 Task: Search for emails categorized as 'Red category'.
Action: Mouse moved to (478, 10)
Screenshot: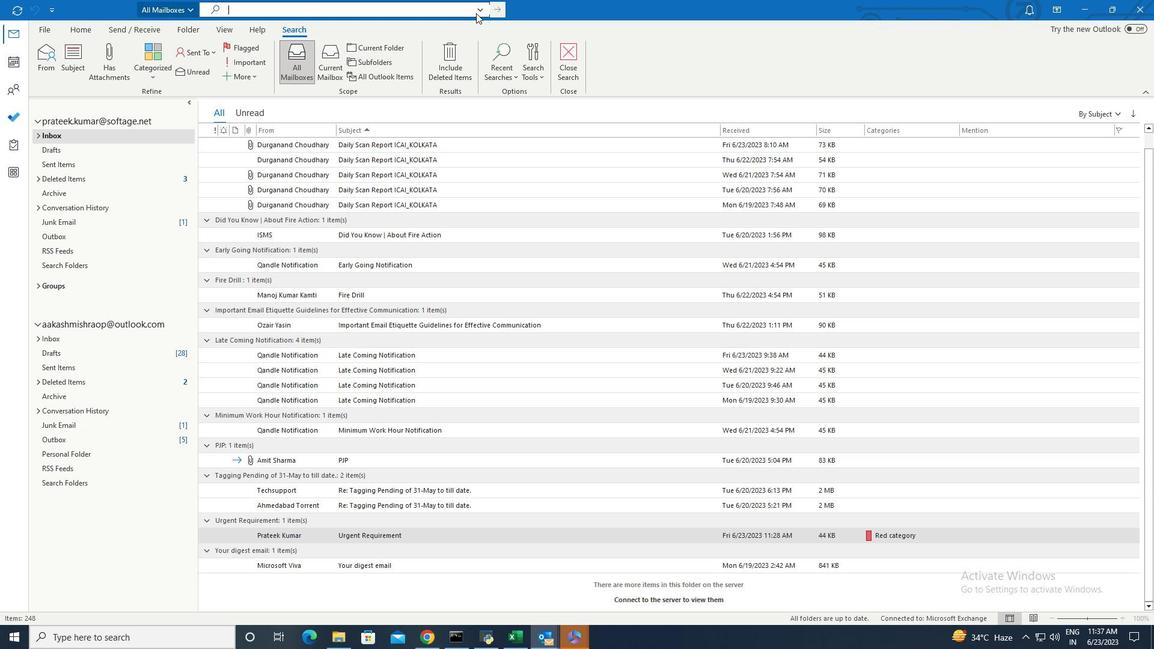 
Action: Mouse pressed left at (478, 10)
Screenshot: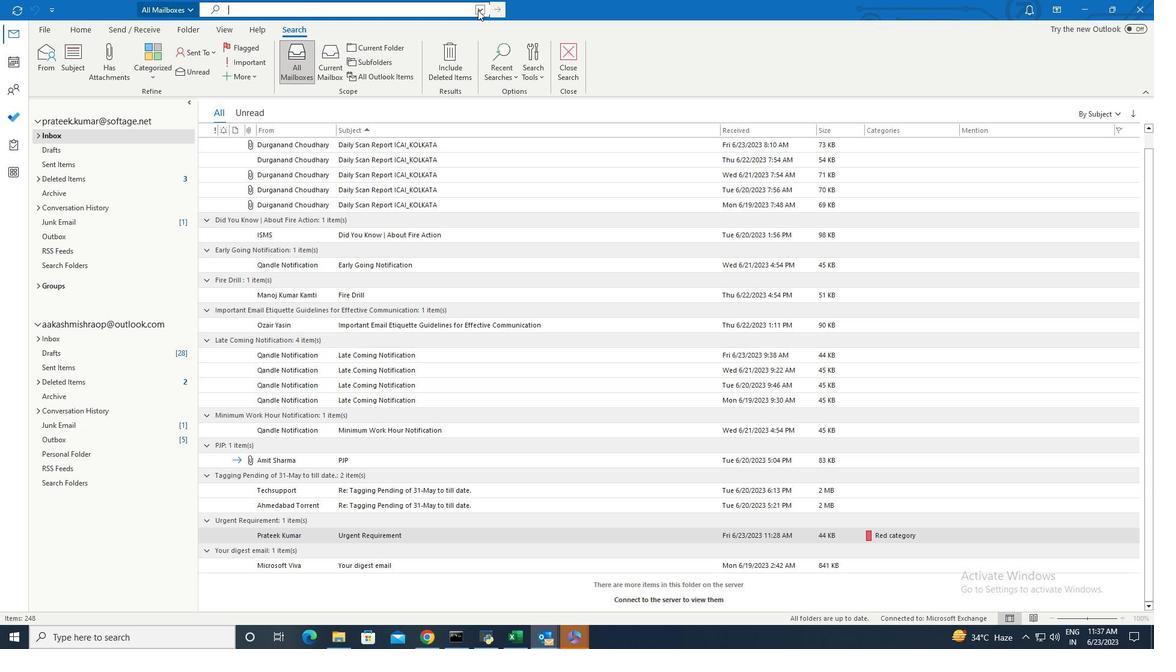 
Action: Mouse moved to (487, 28)
Screenshot: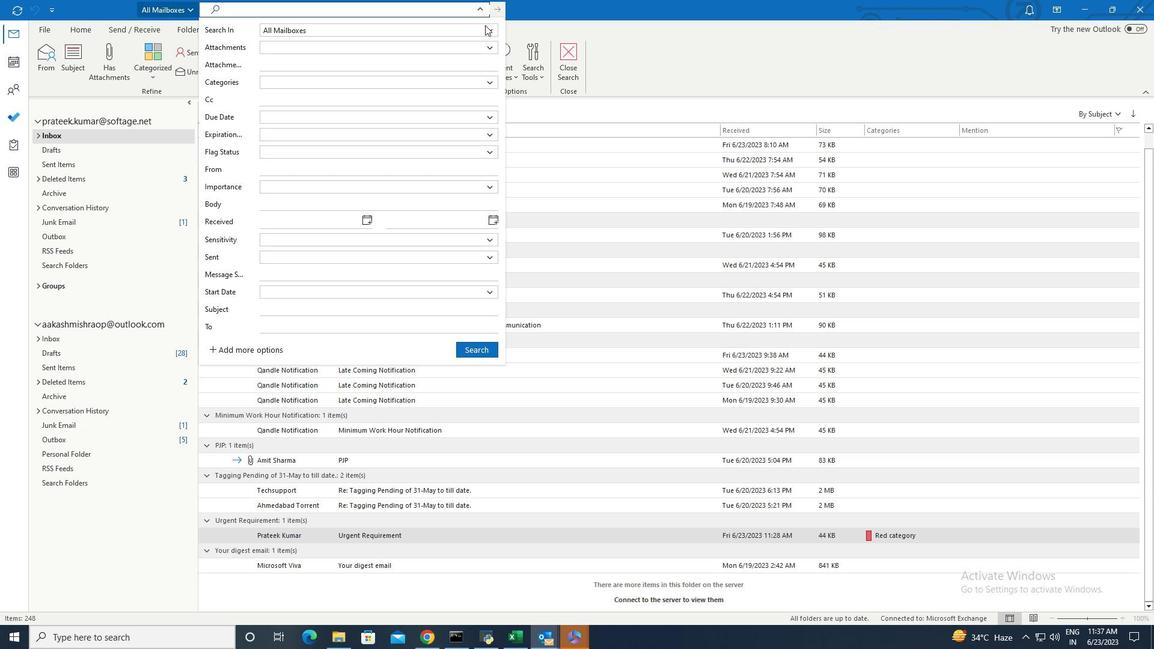 
Action: Mouse pressed left at (487, 28)
Screenshot: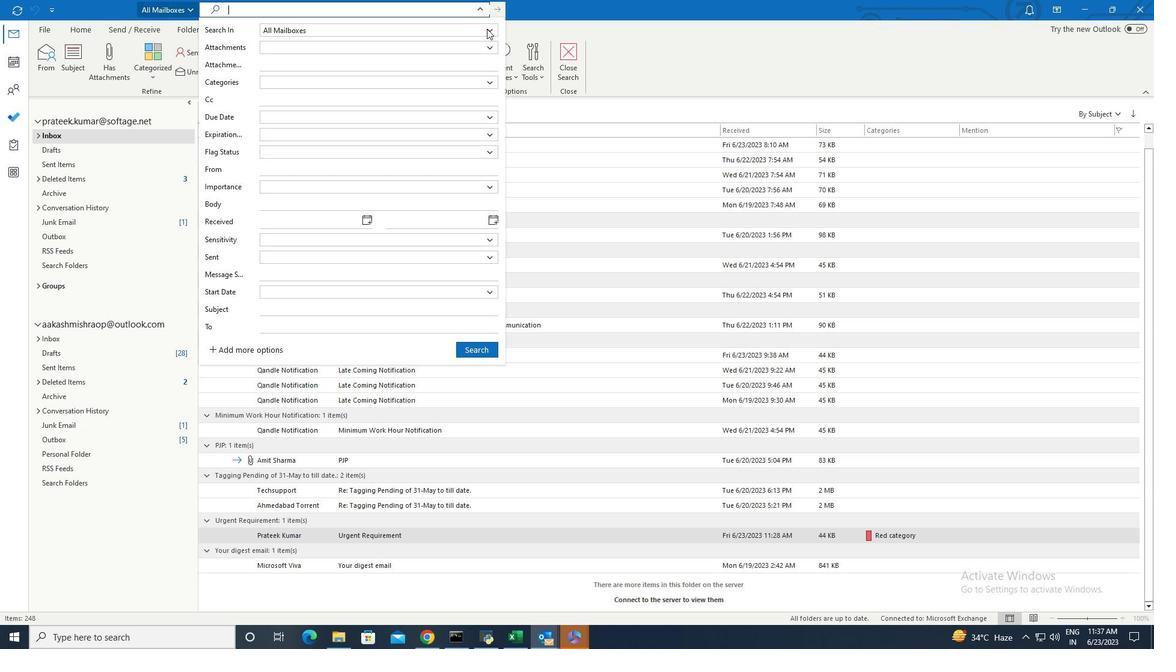 
Action: Mouse moved to (321, 40)
Screenshot: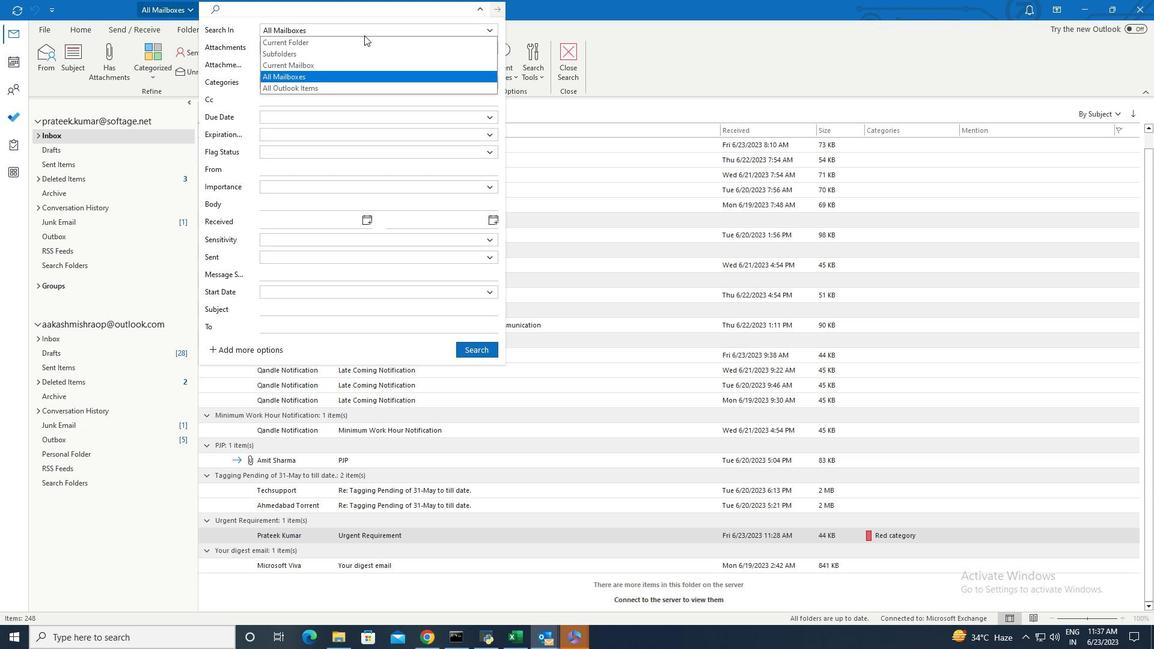 
Action: Mouse pressed left at (321, 40)
Screenshot: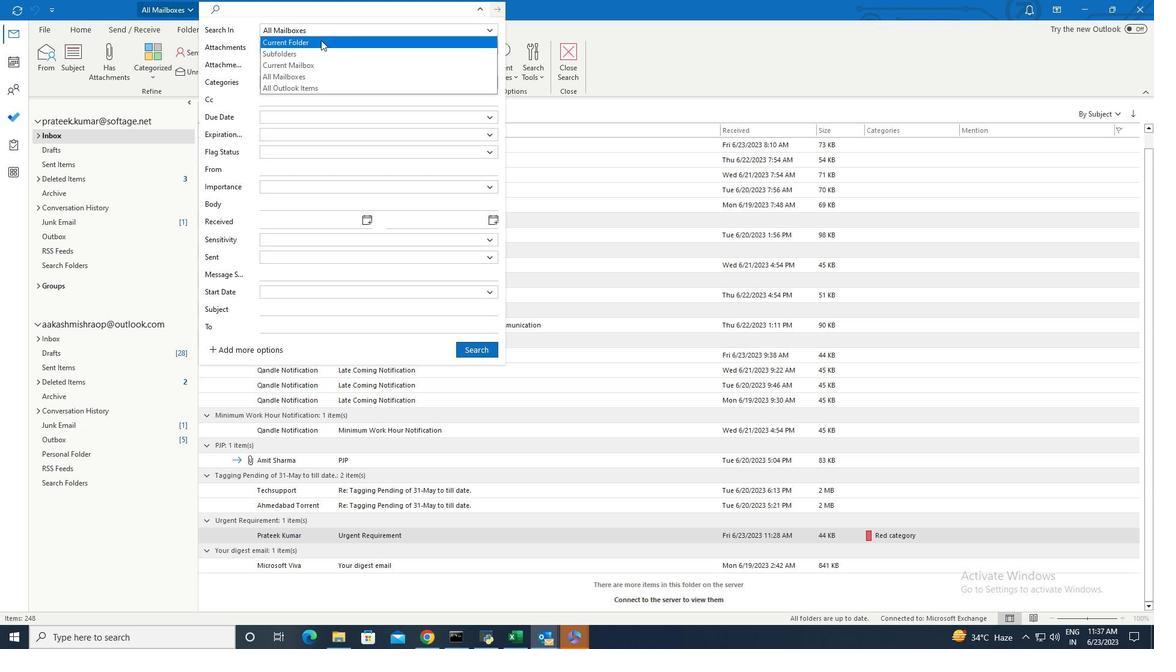
Action: Mouse moved to (479, 8)
Screenshot: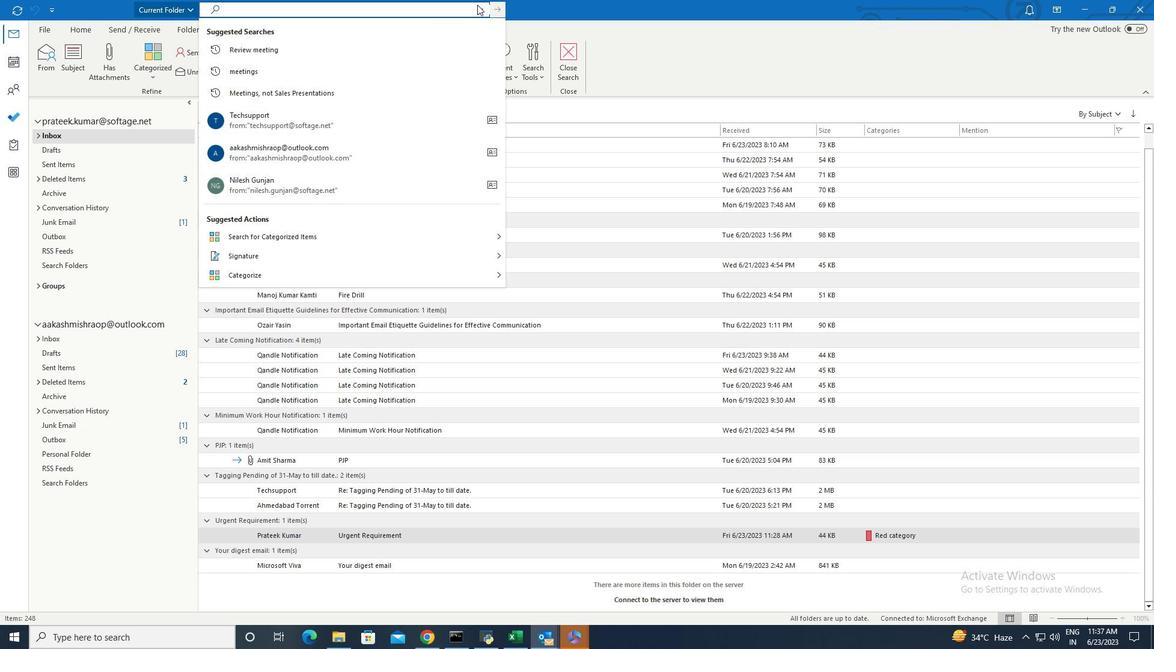 
Action: Mouse pressed left at (479, 8)
Screenshot: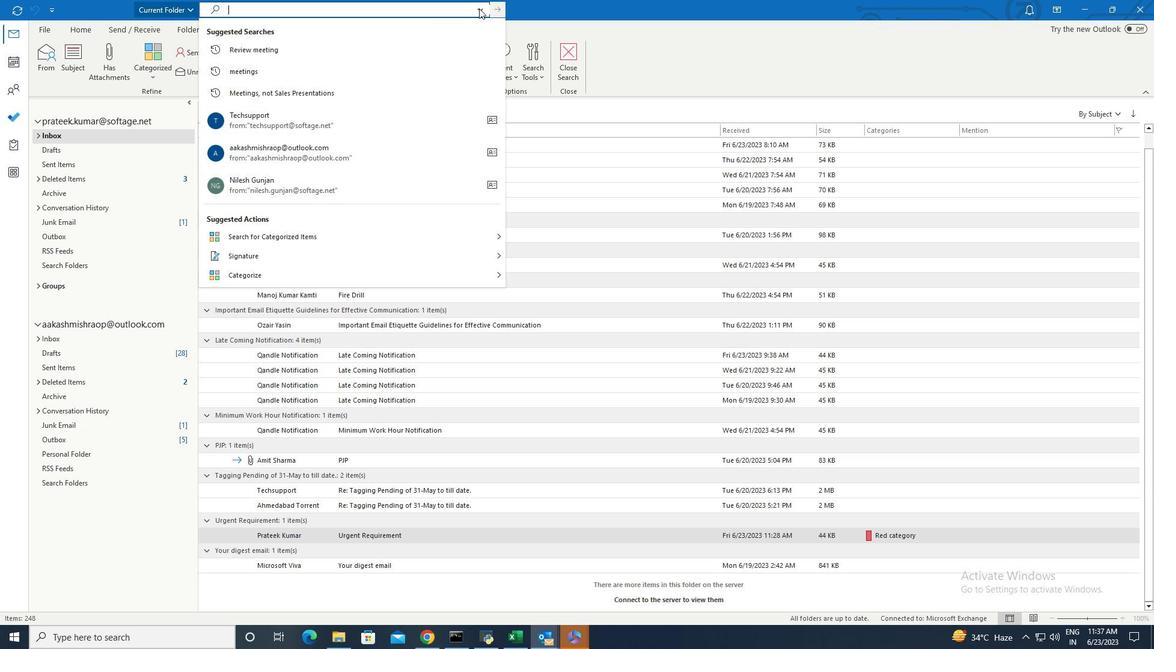 
Action: Mouse moved to (303, 85)
Screenshot: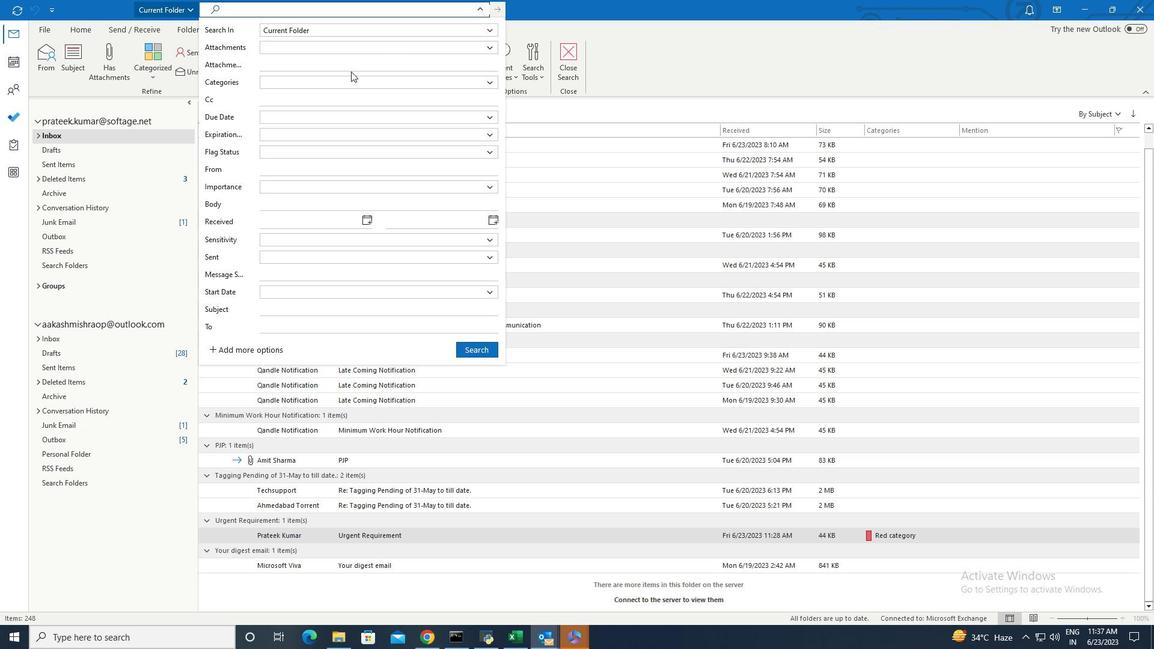 
Action: Mouse pressed left at (303, 85)
Screenshot: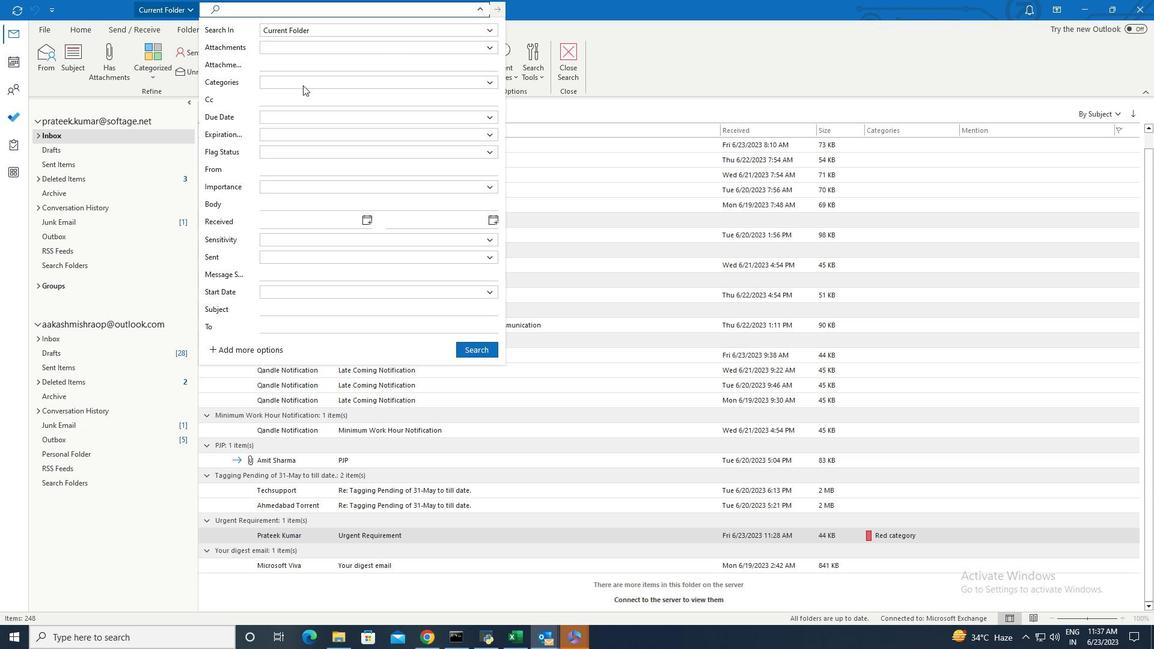 
Action: Mouse moved to (291, 148)
Screenshot: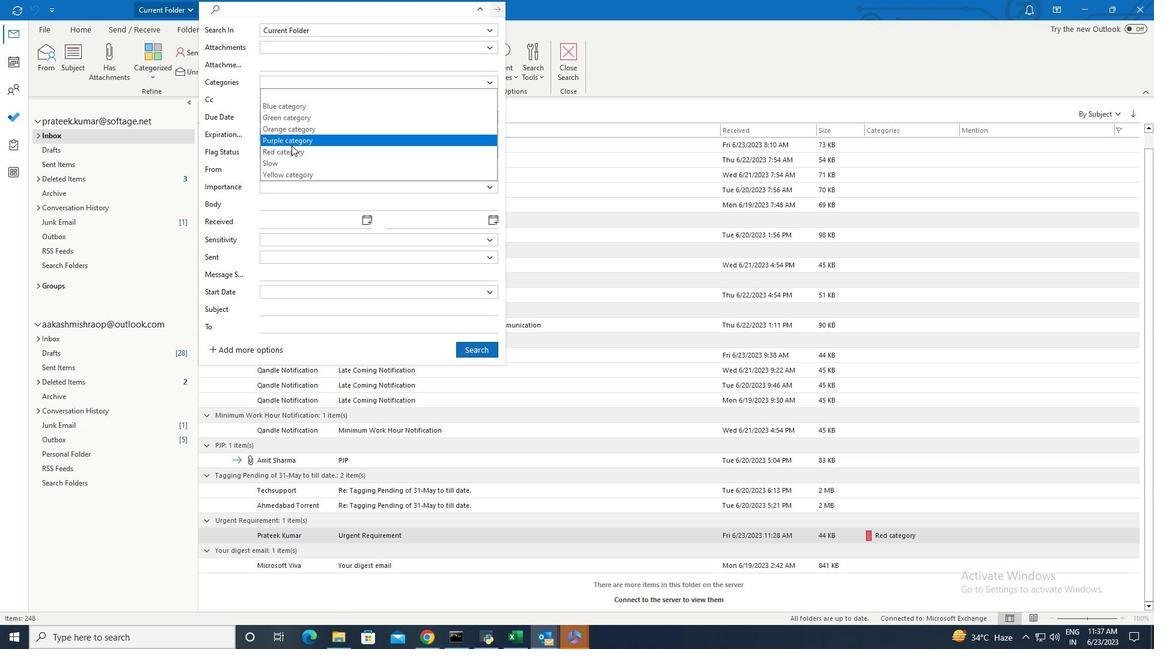 
Action: Mouse pressed left at (291, 148)
Screenshot: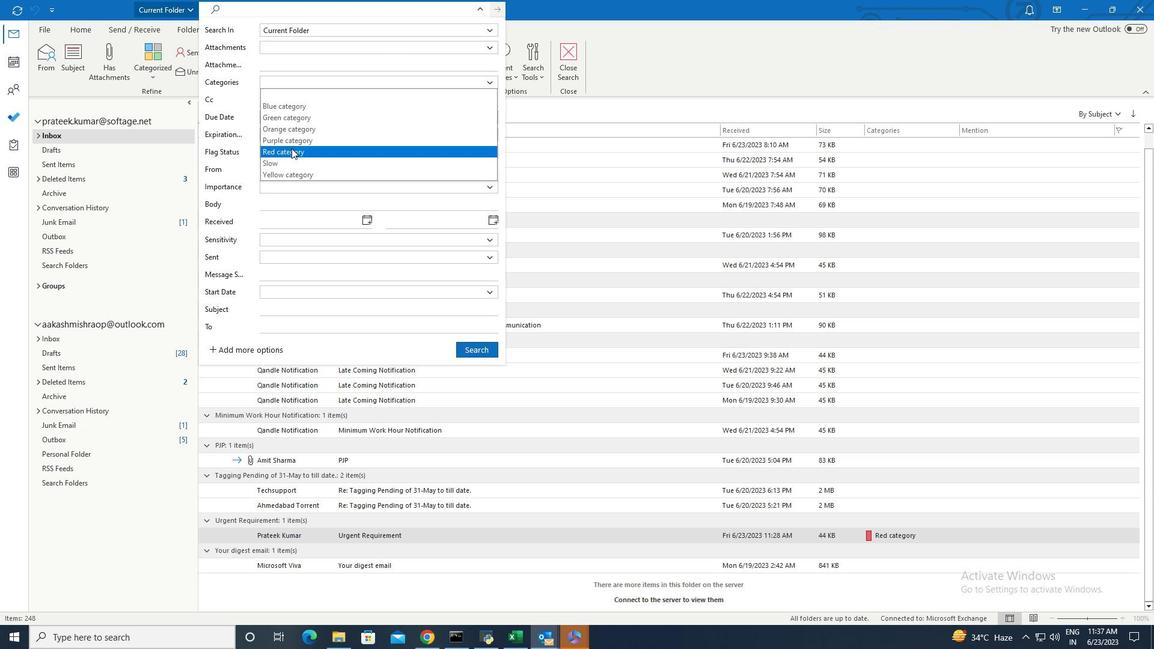 
Action: Mouse moved to (458, 348)
Screenshot: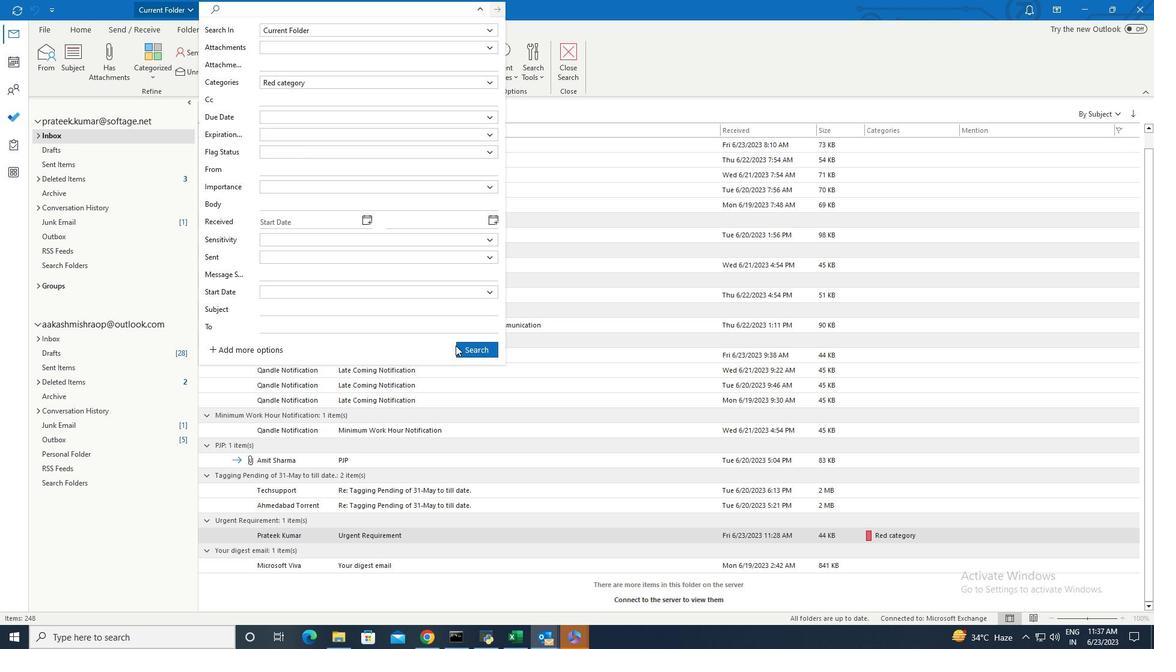
Action: Mouse pressed left at (458, 348)
Screenshot: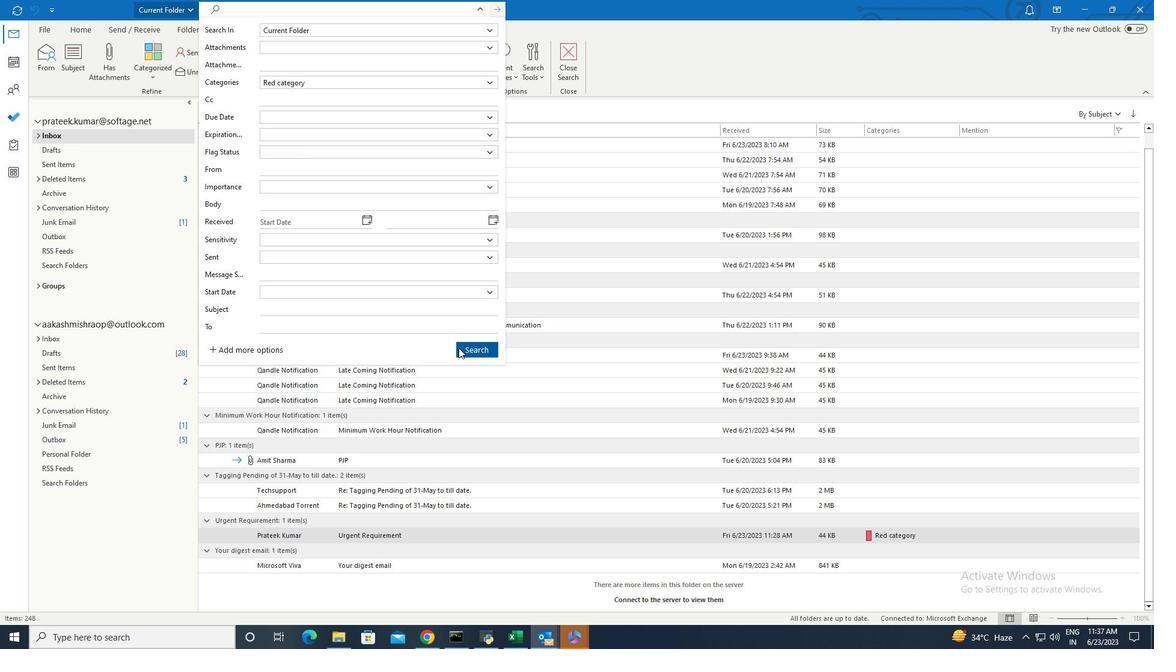 
